 Task: Send email   from  to Email0081 with a subject Subject0081 and add a message Message0081
Action: Mouse moved to (447, 483)
Screenshot: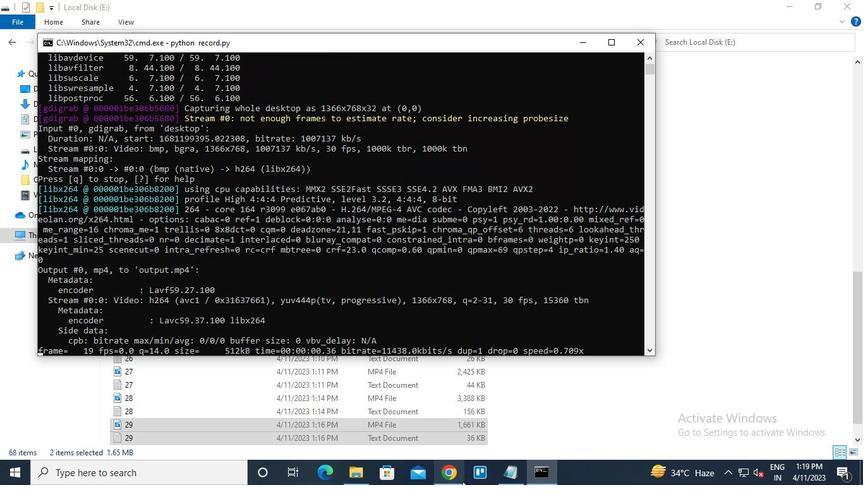 
Action: Mouse pressed left at (447, 483)
Screenshot: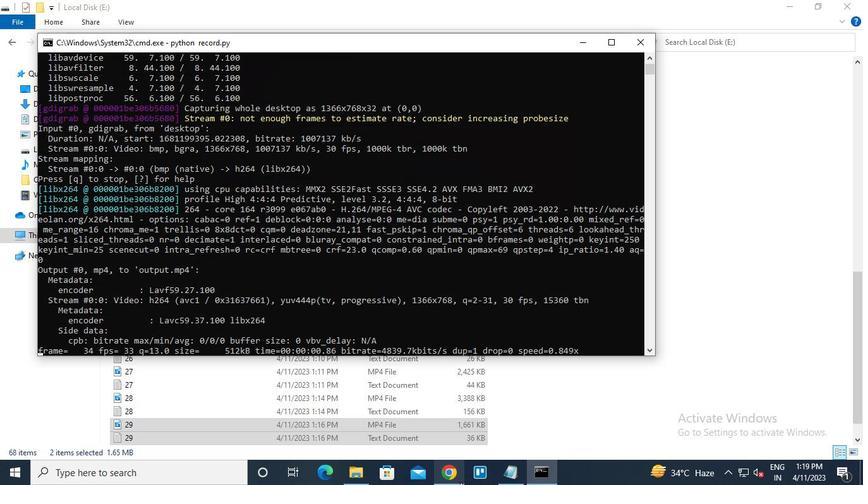 
Action: Mouse moved to (71, 0)
Screenshot: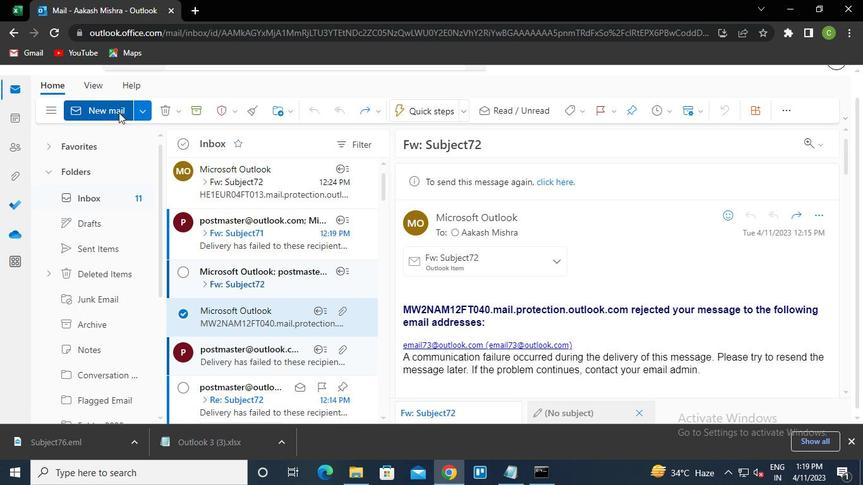 
Action: Mouse pressed left at (71, 0)
Screenshot: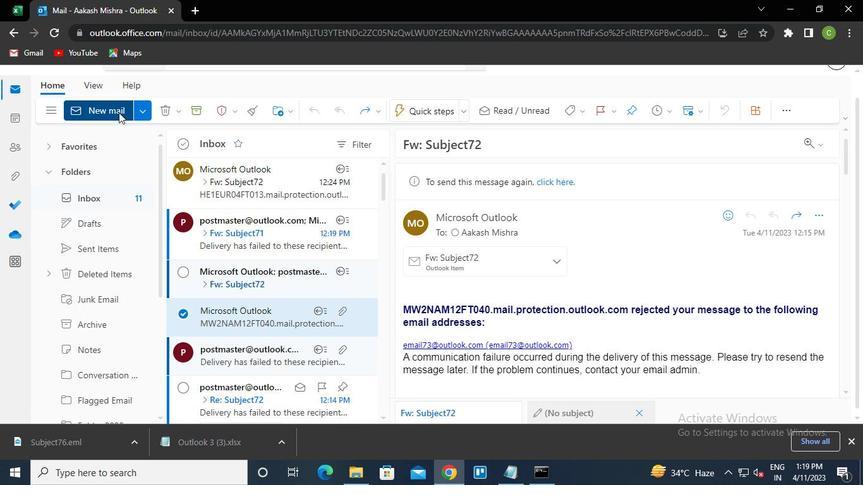 
Action: Mouse moved to (544, 484)
Screenshot: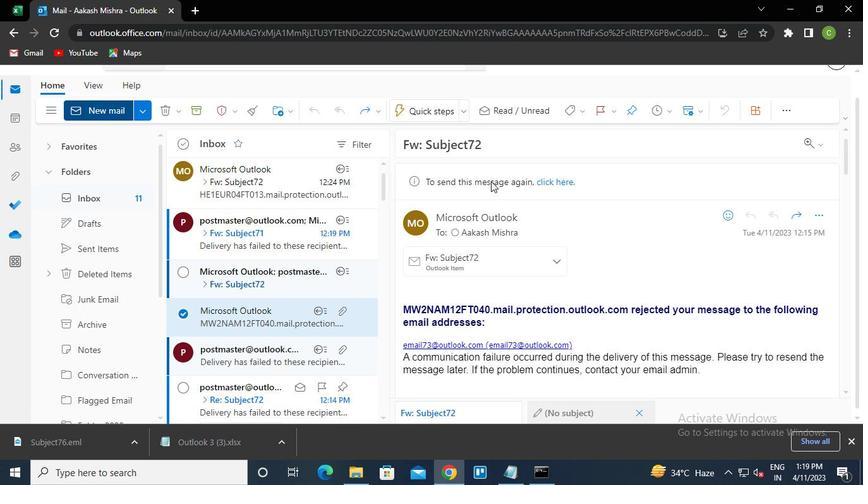 
Action: Mouse pressed left at (544, 484)
Screenshot: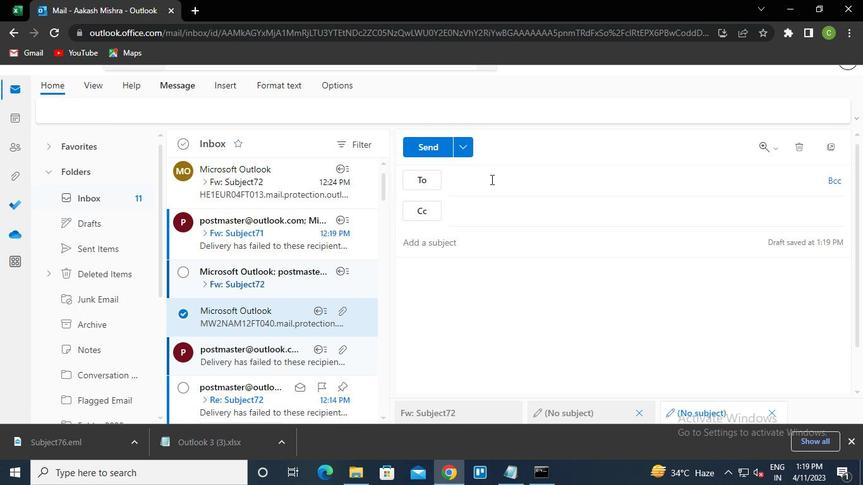 
Action: Mouse moved to (625, 20)
Screenshot: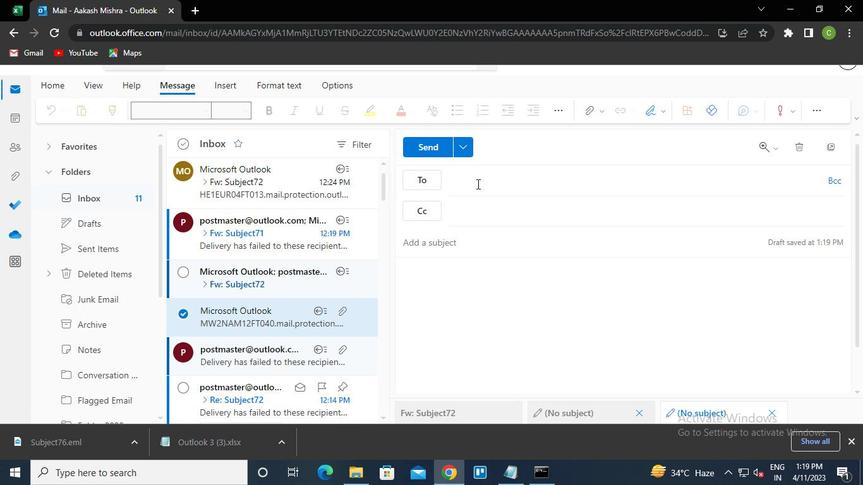 
Action: Mouse pressed left at (625, 20)
Screenshot: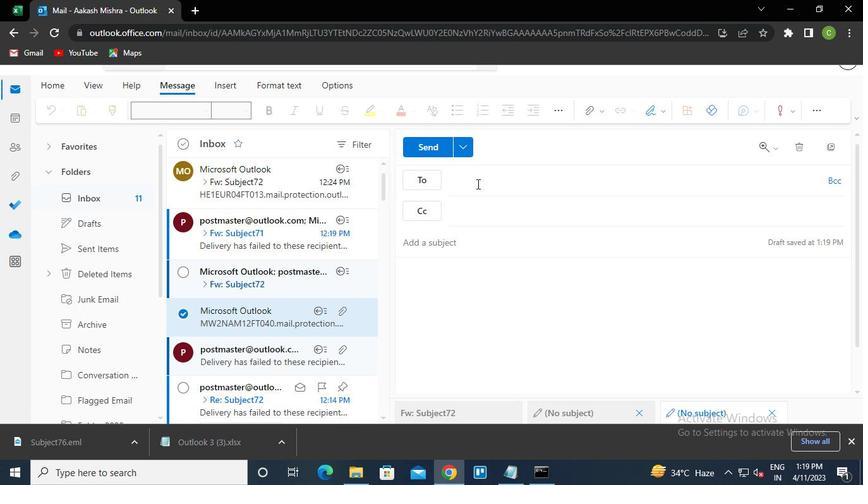 
Action: Mouse moved to (460, 482)
Screenshot: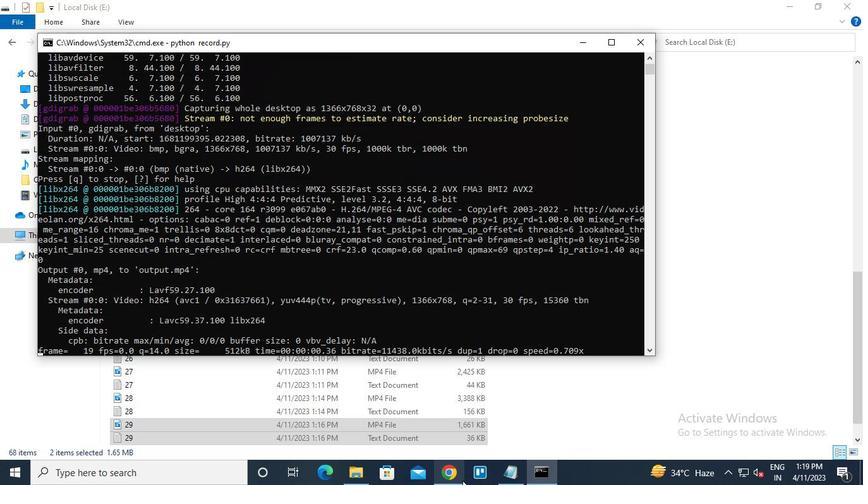 
Action: Mouse pressed left at (460, 482)
Screenshot: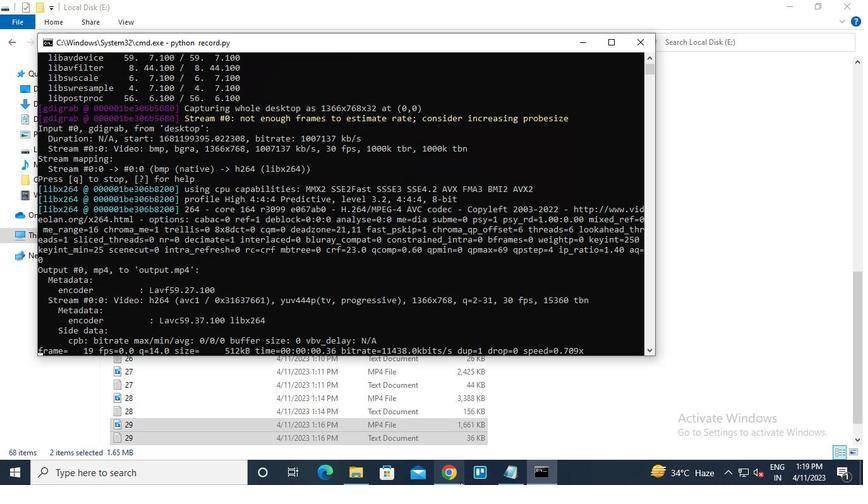 
Action: Mouse moved to (118, 112)
Screenshot: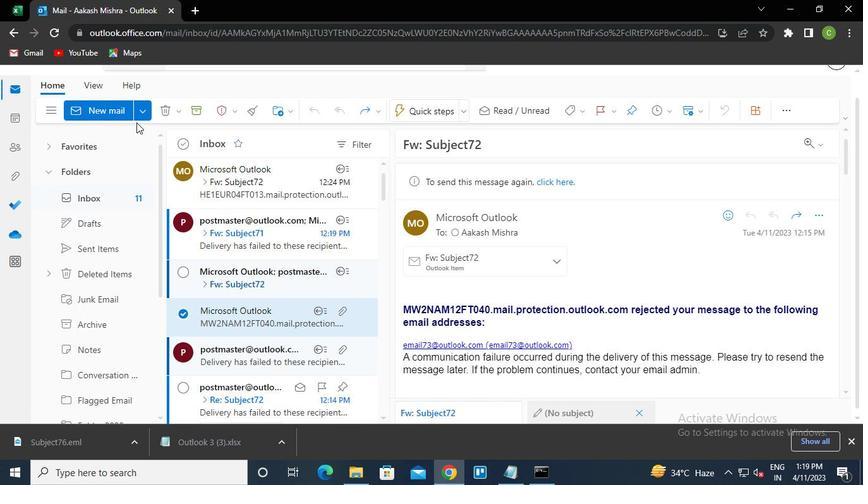 
Action: Mouse pressed left at (118, 112)
Screenshot: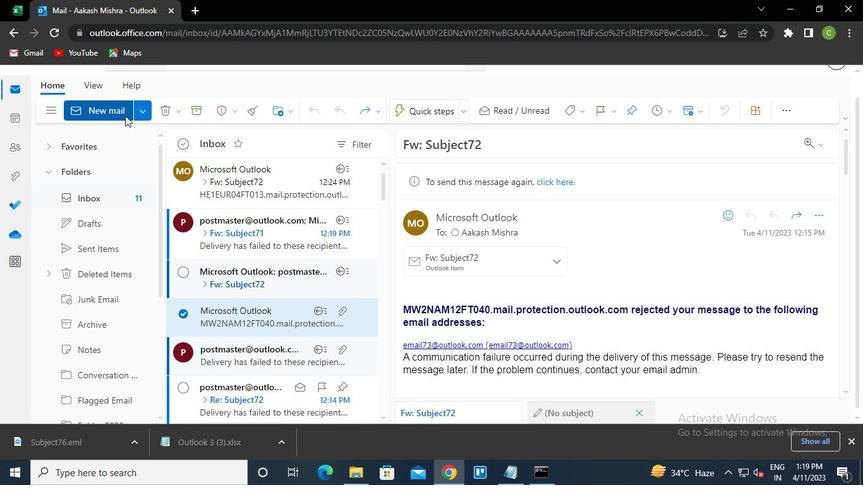 
Action: Mouse moved to (477, 183)
Screenshot: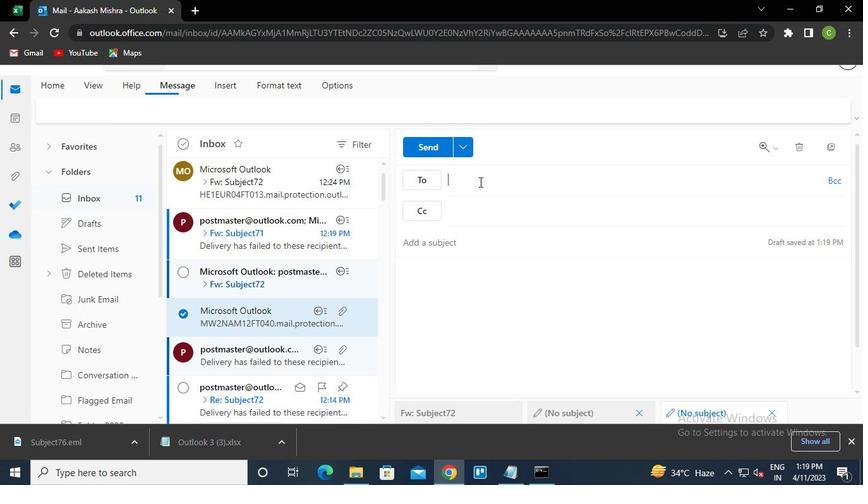 
Action: Keyboard Key.caps_lock
Screenshot: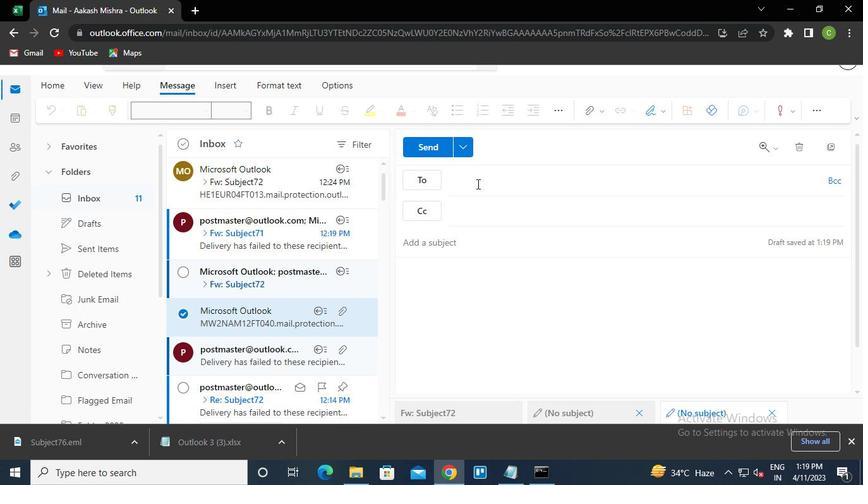 
Action: Keyboard e
Screenshot: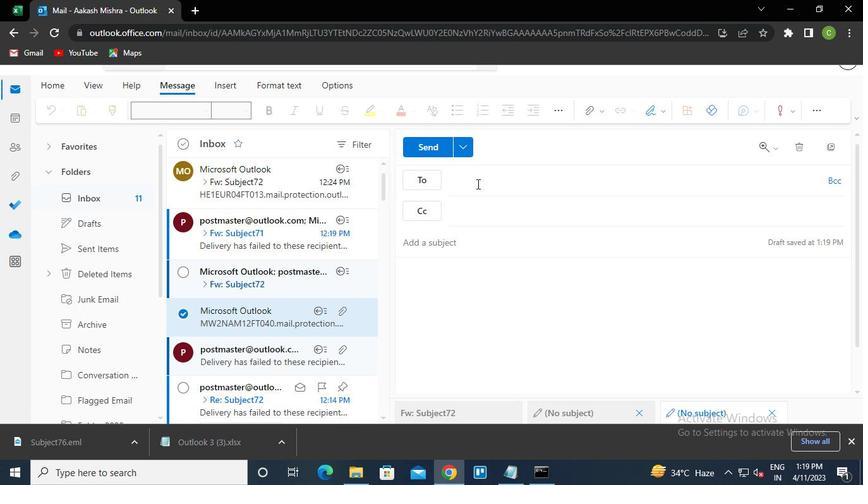 
Action: Keyboard m
Screenshot: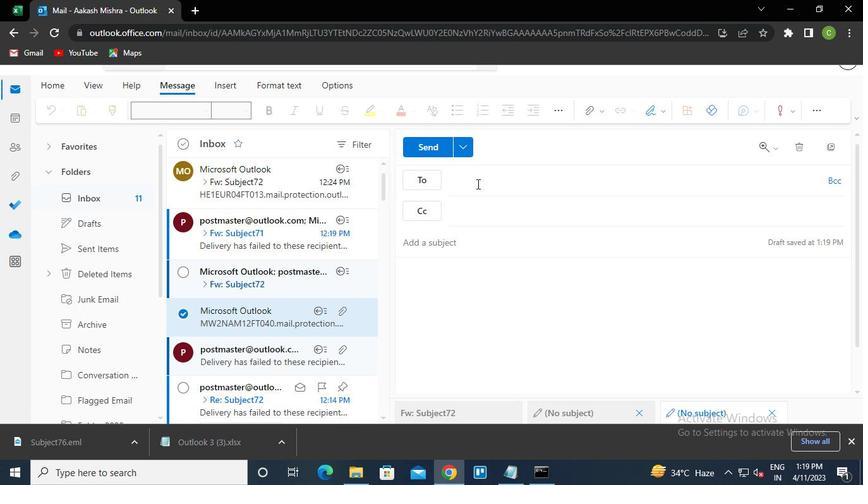 
Action: Keyboard a
Screenshot: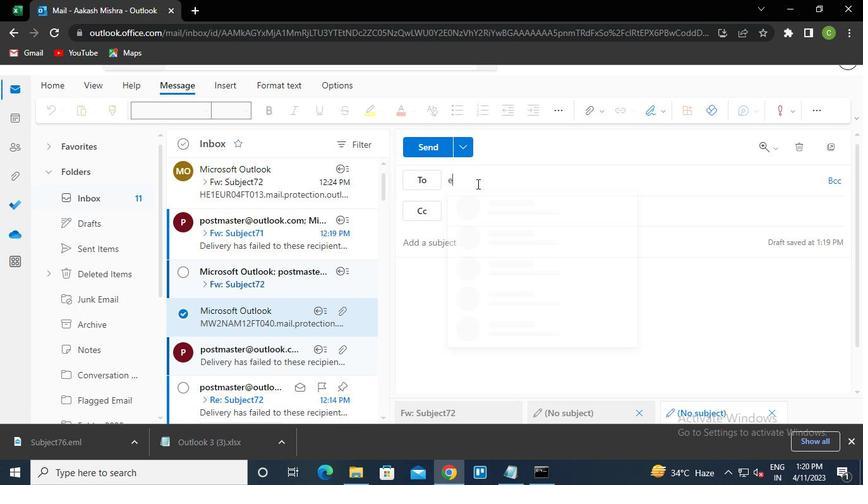 
Action: Keyboard i
Screenshot: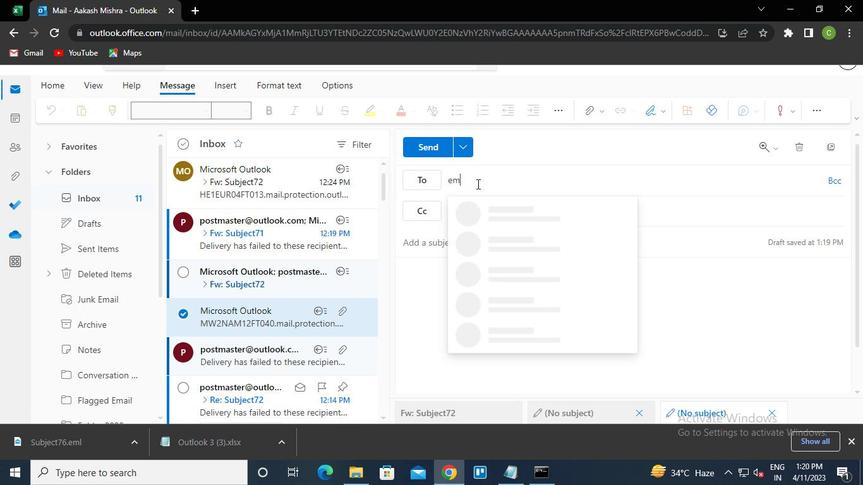 
Action: Keyboard l
Screenshot: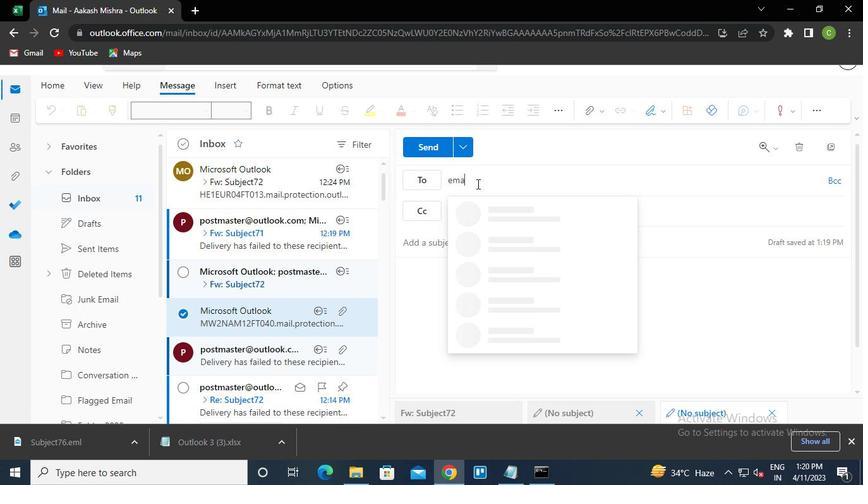 
Action: Keyboard <104>
Screenshot: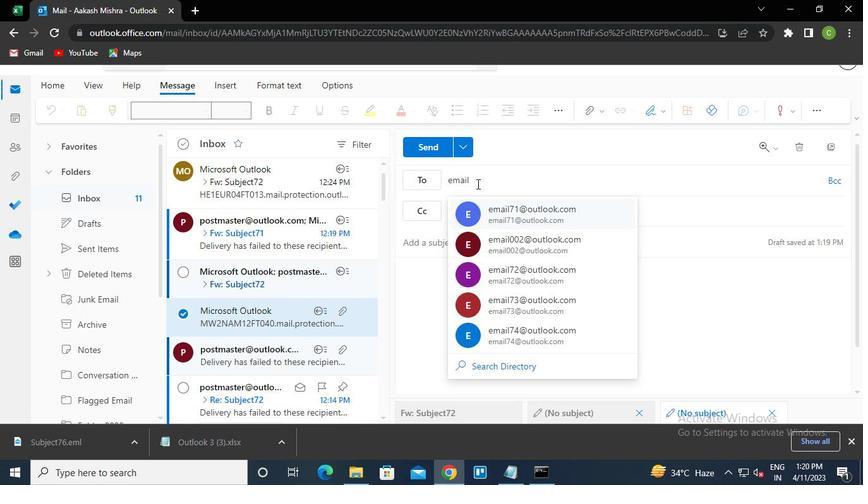 
Action: Keyboard <97>
Screenshot: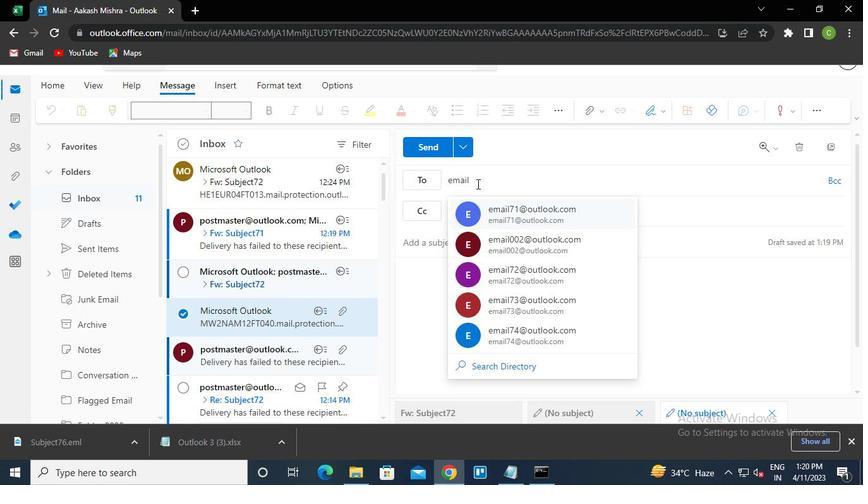 
Action: Keyboard Key.shift
Screenshot: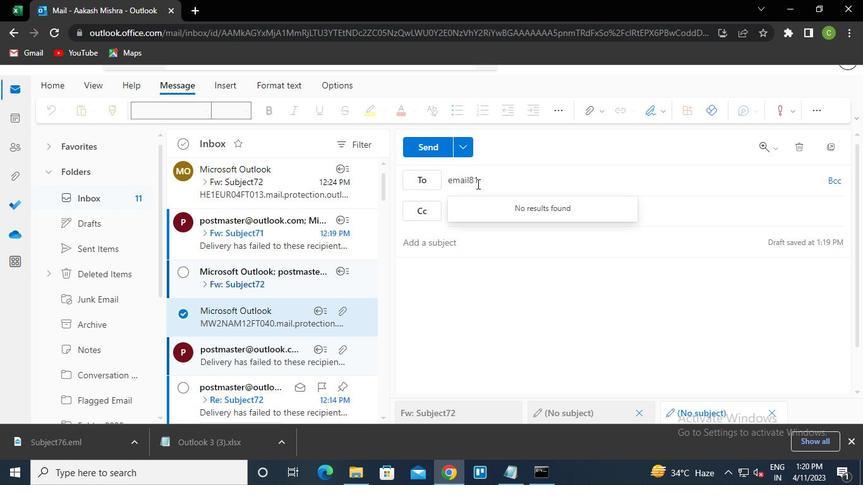 
Action: Keyboard @
Screenshot: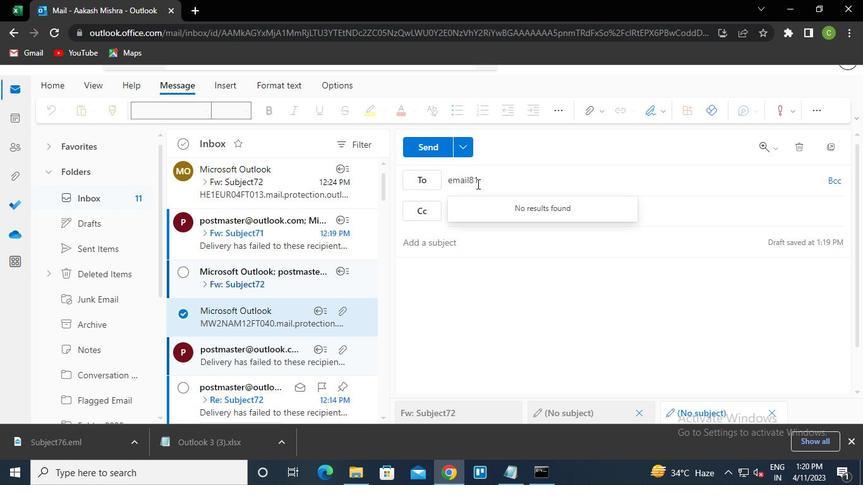 
Action: Keyboard o
Screenshot: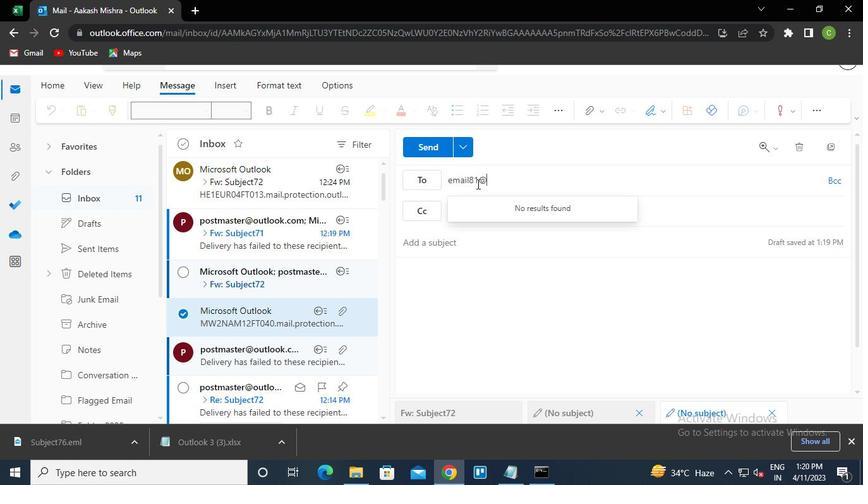 
Action: Keyboard u
Screenshot: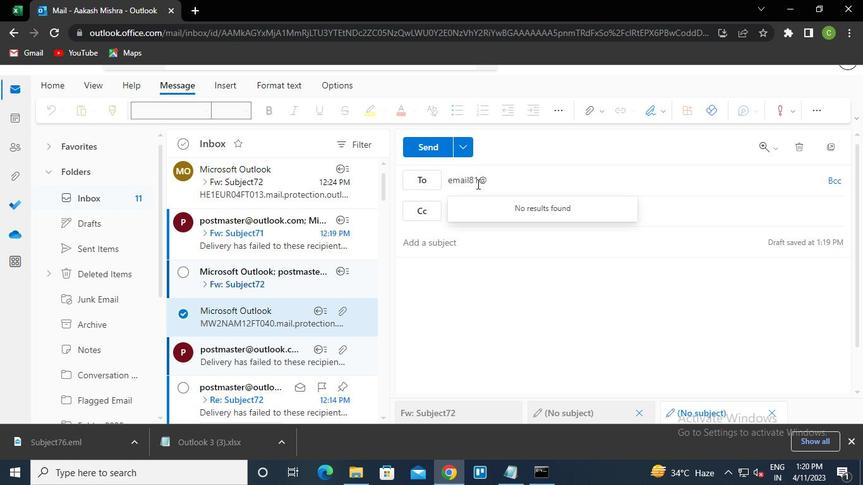 
Action: Keyboard t
Screenshot: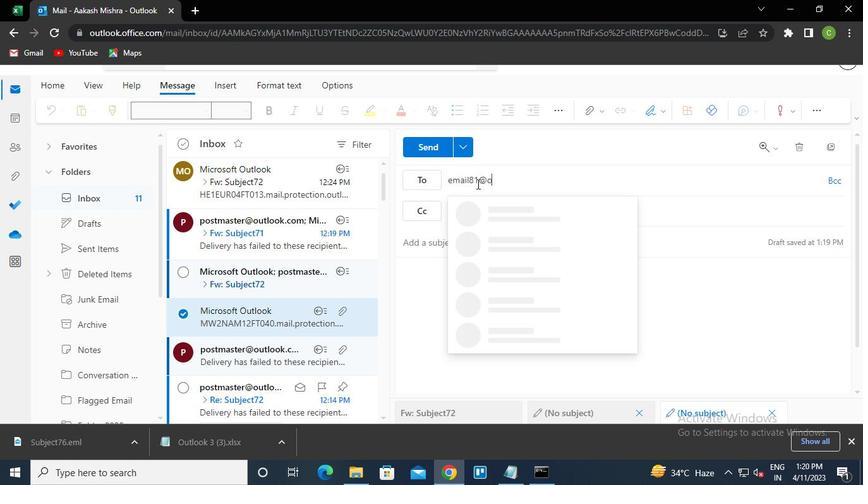 
Action: Keyboard l
Screenshot: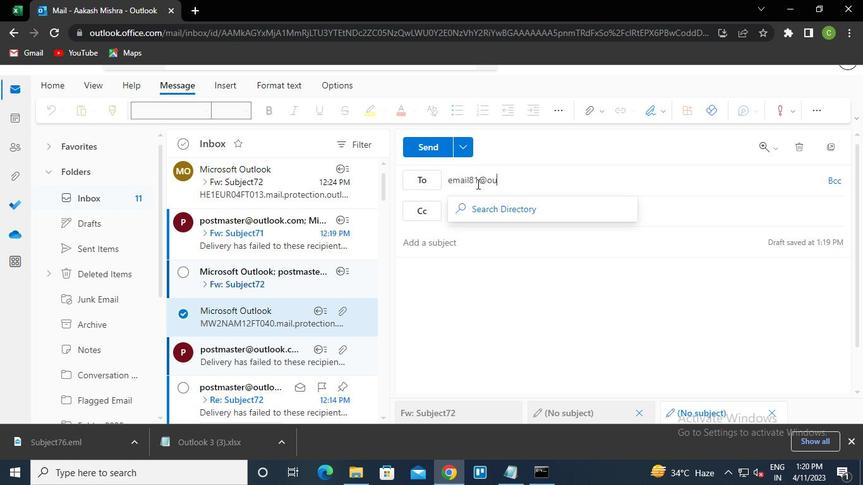 
Action: Keyboard o
Screenshot: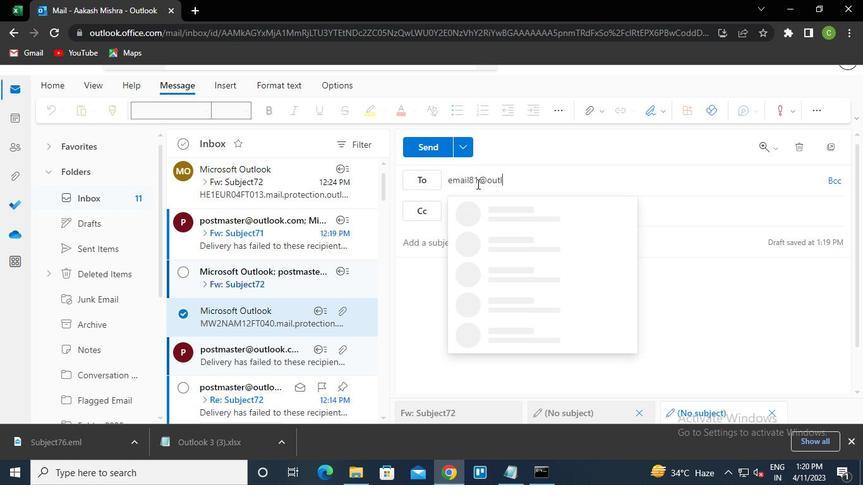 
Action: Keyboard o
Screenshot: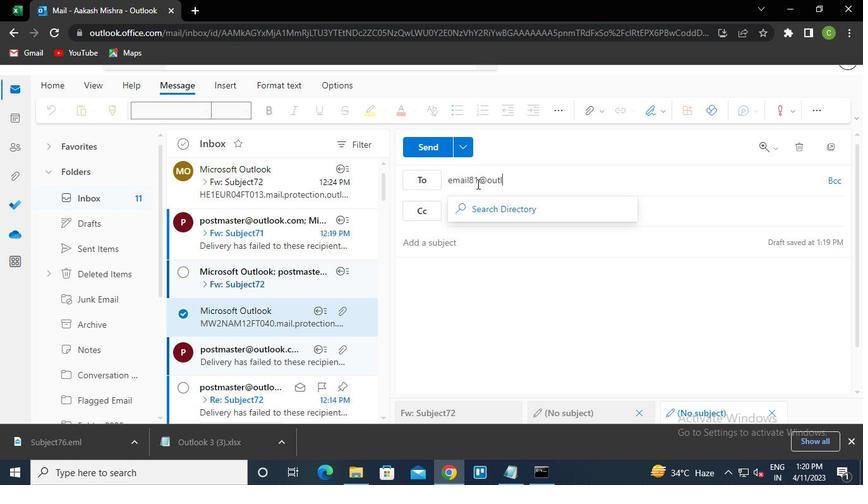 
Action: Keyboard k
Screenshot: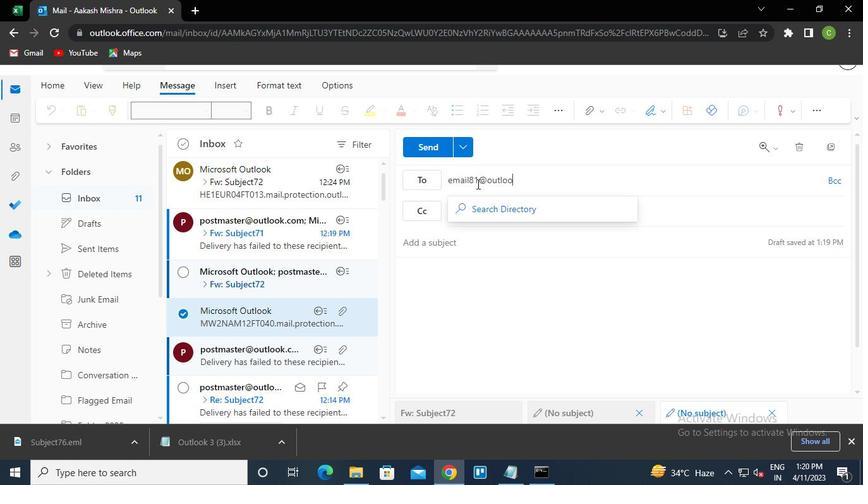 
Action: Keyboard .
Screenshot: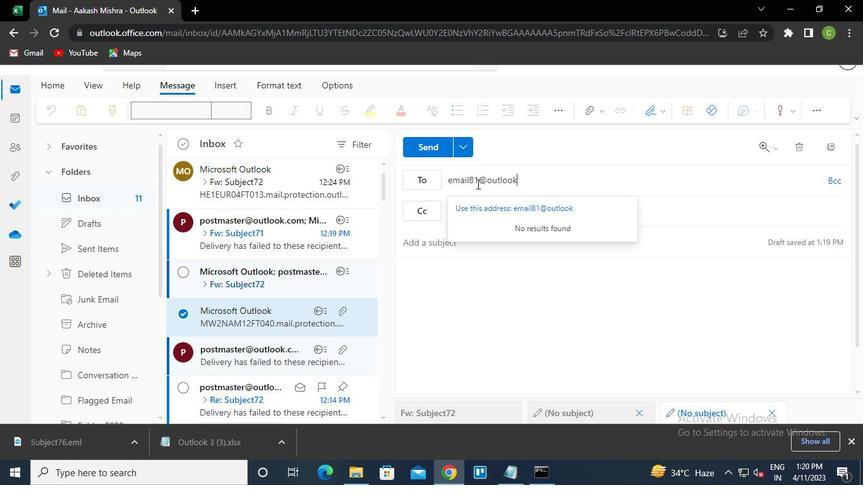 
Action: Keyboard c
Screenshot: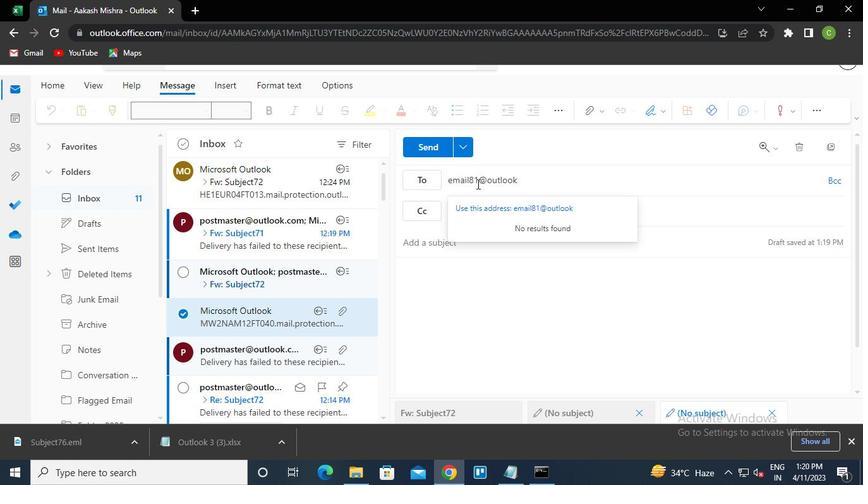
Action: Keyboard o
Screenshot: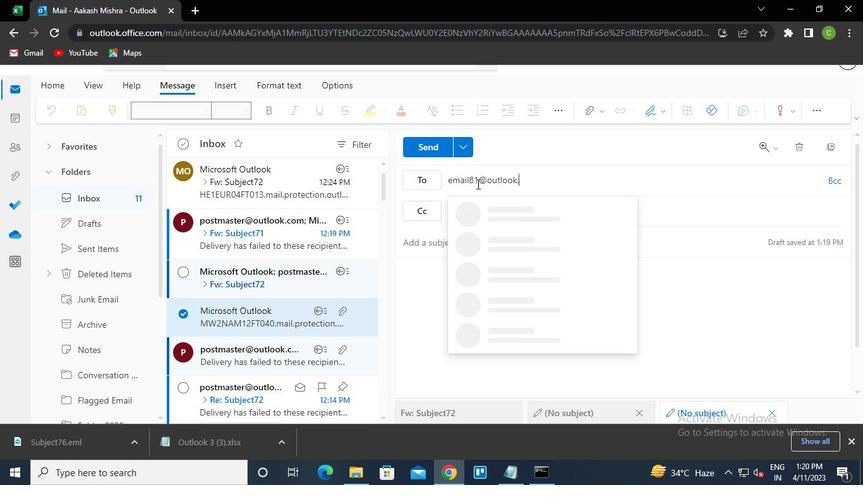 
Action: Keyboard m
Screenshot: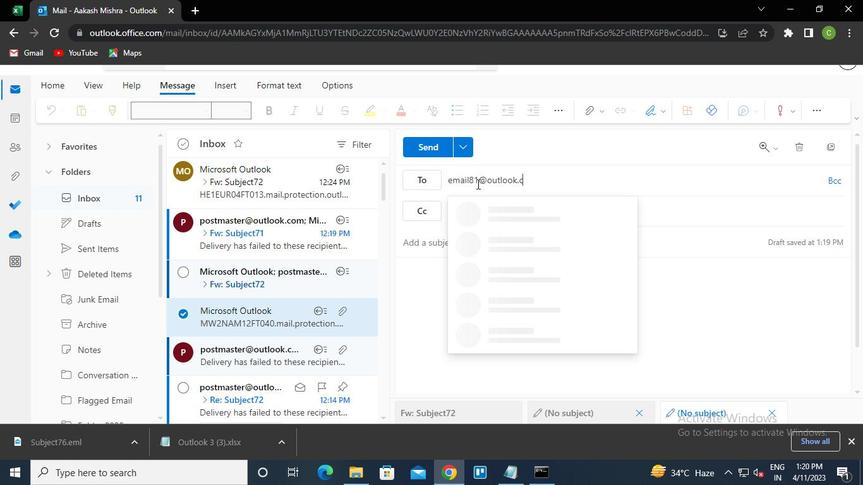 
Action: Keyboard Key.enter
Screenshot: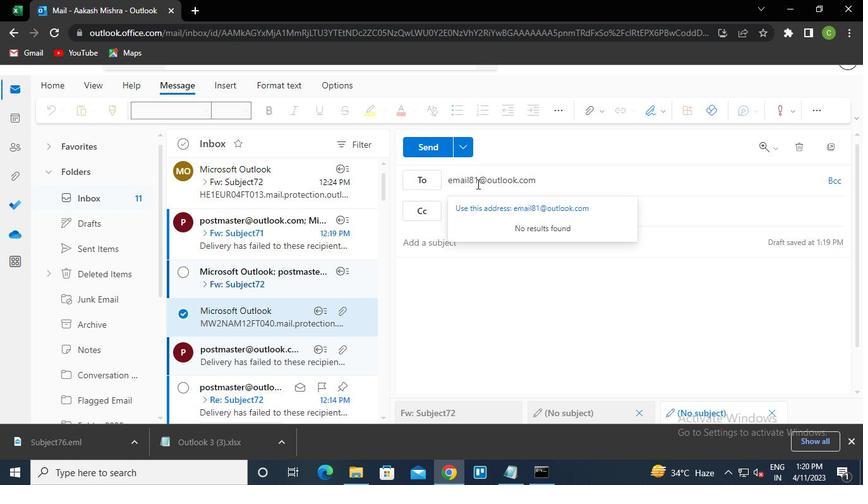 
Action: Mouse moved to (470, 242)
Screenshot: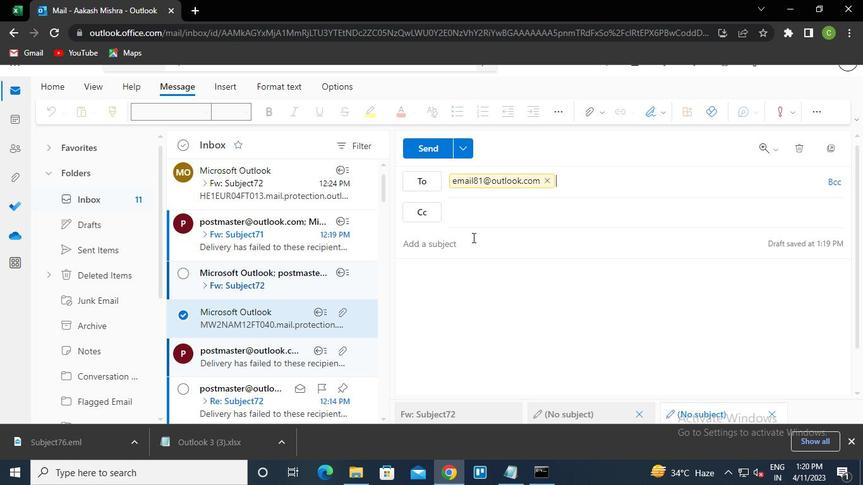 
Action: Mouse pressed left at (470, 242)
Screenshot: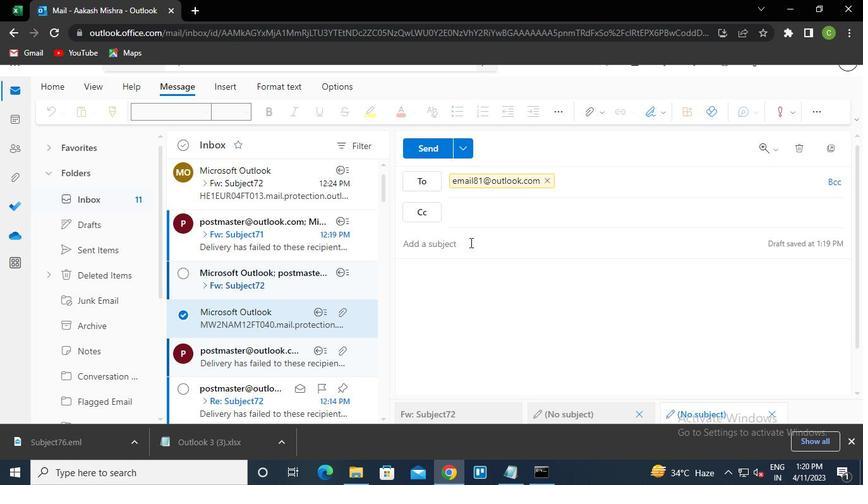 
Action: Keyboard Key.caps_lock
Screenshot: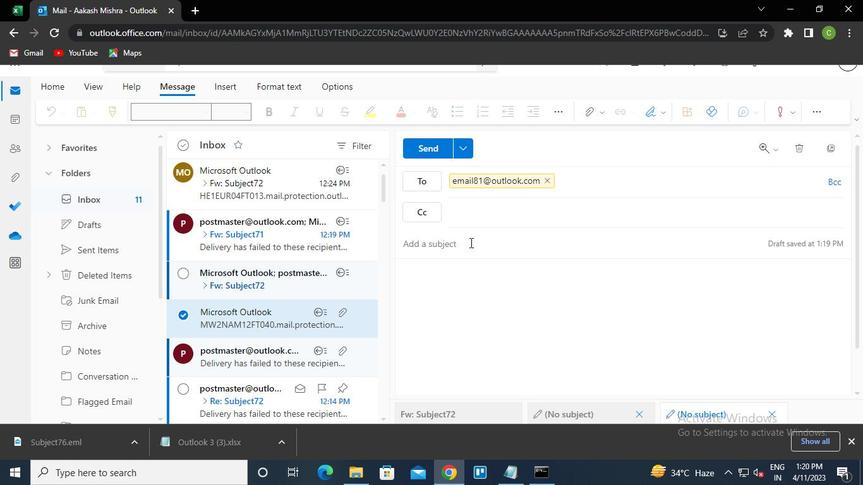 
Action: Keyboard s
Screenshot: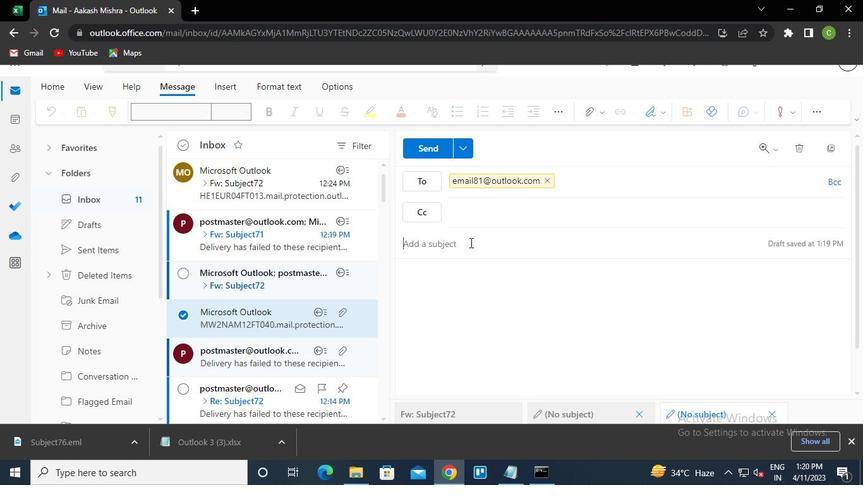 
Action: Keyboard Key.caps_lock
Screenshot: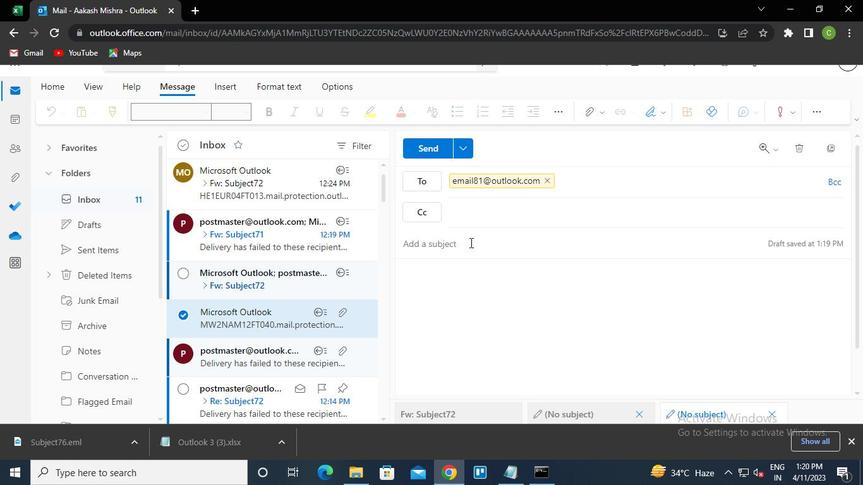 
Action: Keyboard u
Screenshot: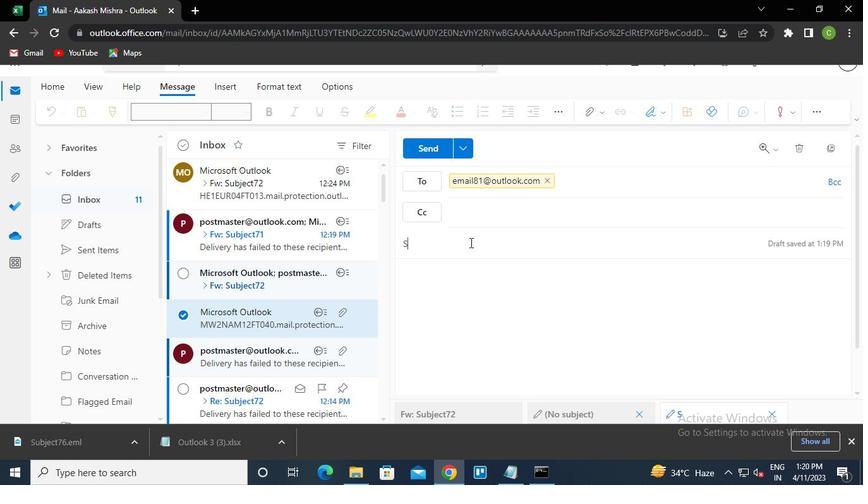 
Action: Keyboard b
Screenshot: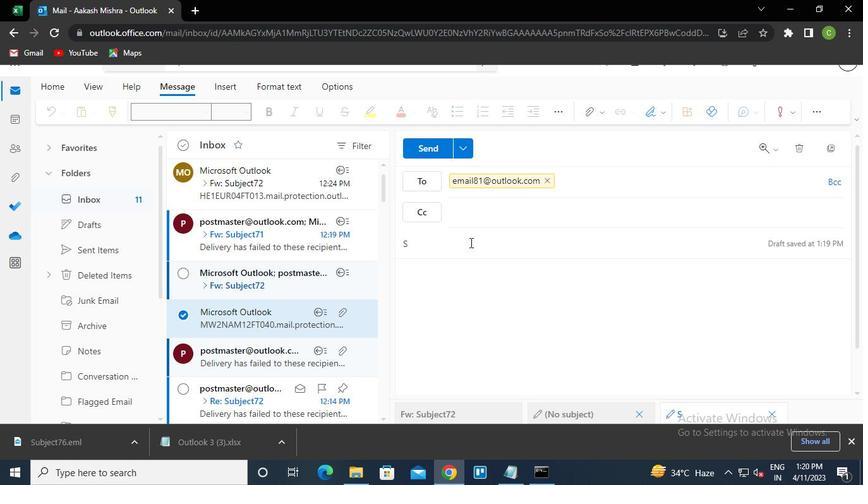 
Action: Keyboard j
Screenshot: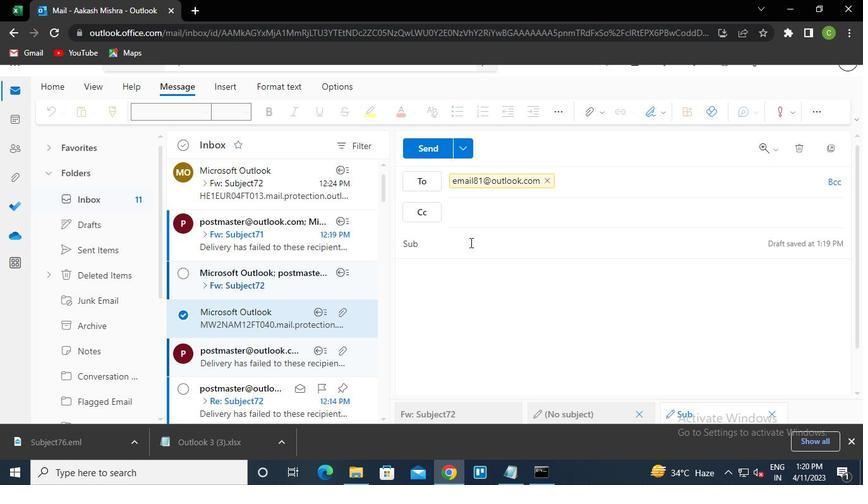 
Action: Keyboard e
Screenshot: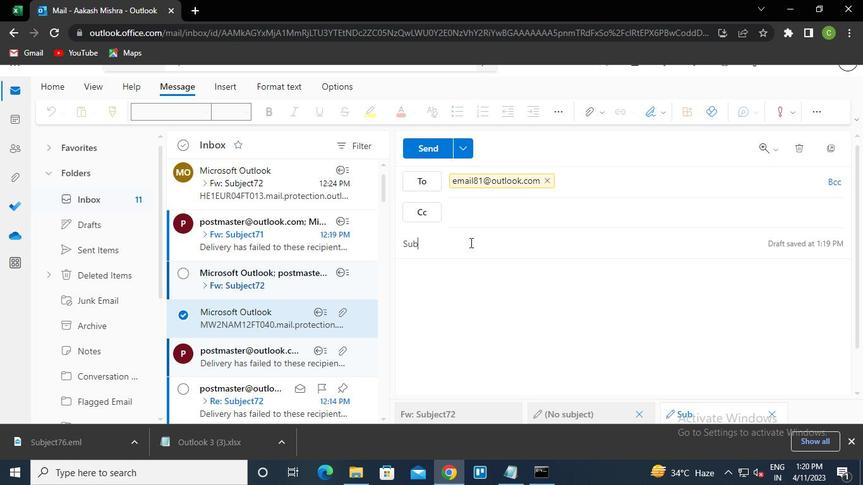 
Action: Keyboard c
Screenshot: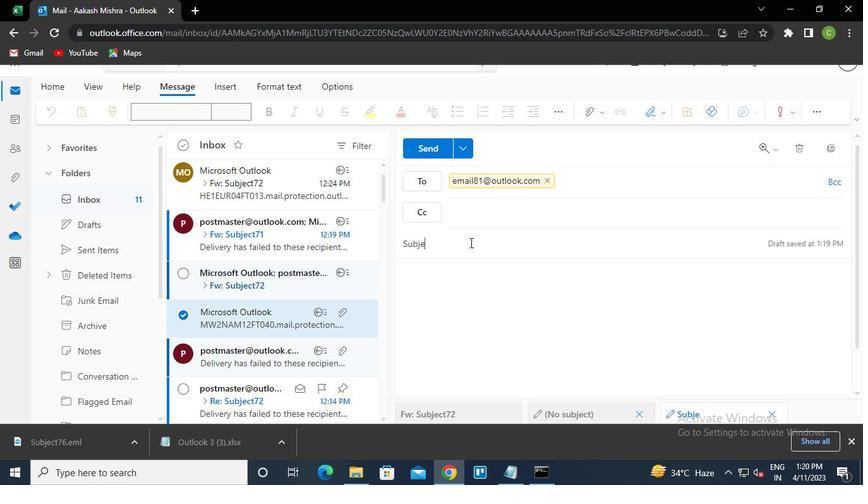 
Action: Keyboard t
Screenshot: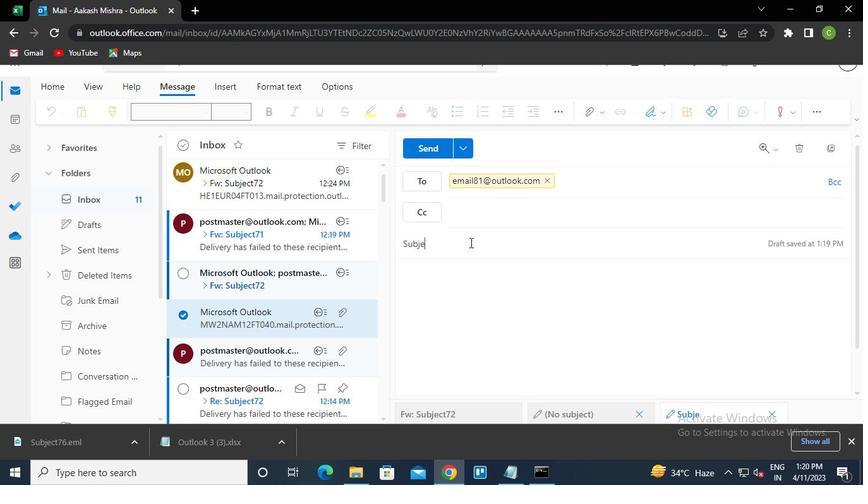 
Action: Keyboard Key.space
Screenshot: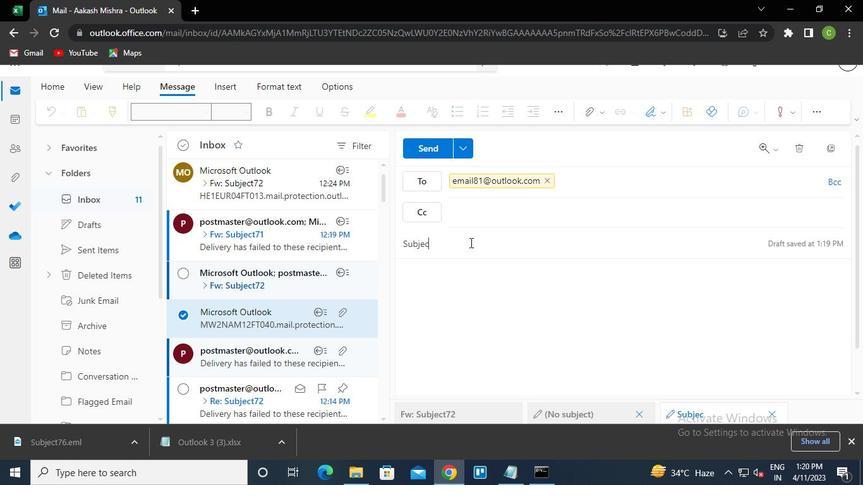
Action: Keyboard <104>
Screenshot: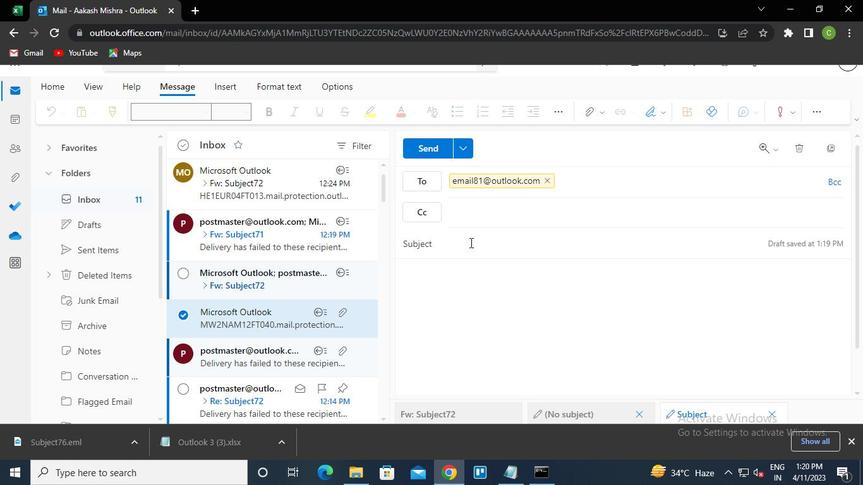 
Action: Keyboard <97>
Screenshot: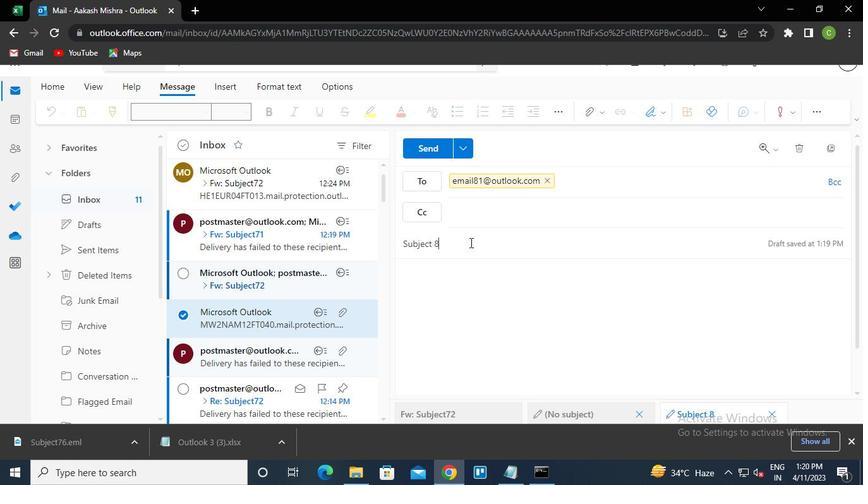 
Action: Mouse moved to (467, 277)
Screenshot: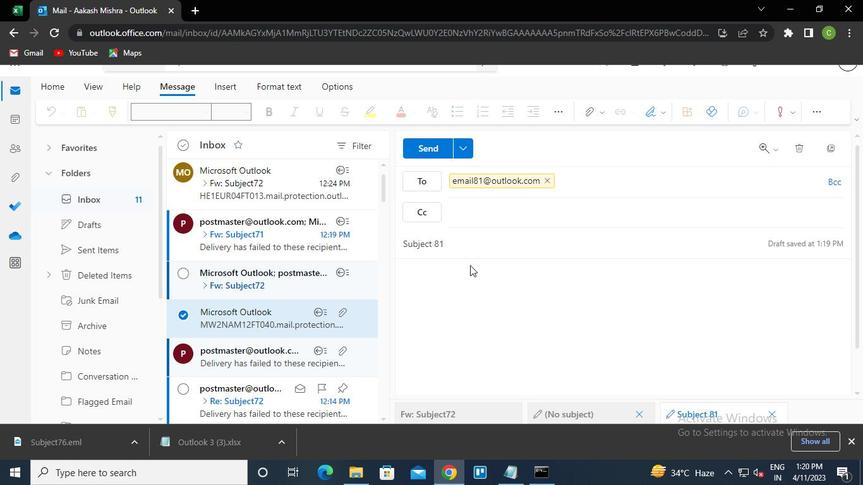 
Action: Mouse pressed left at (467, 277)
Screenshot: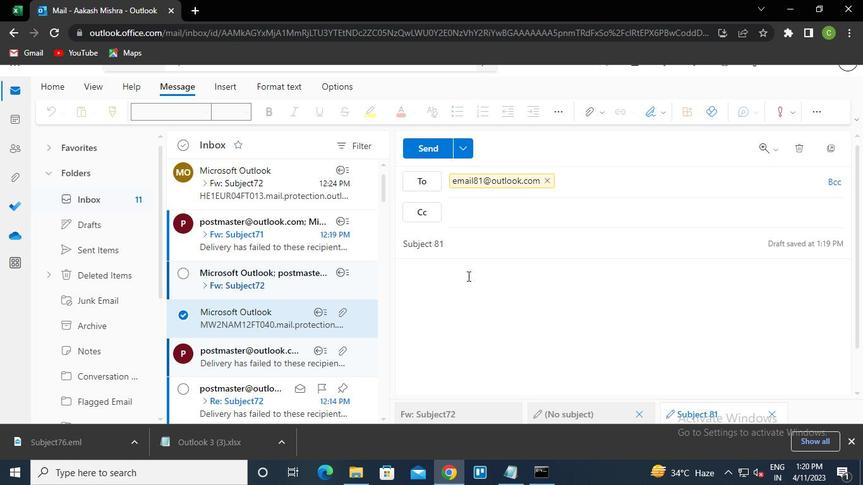 
Action: Keyboard Key.caps_lock
Screenshot: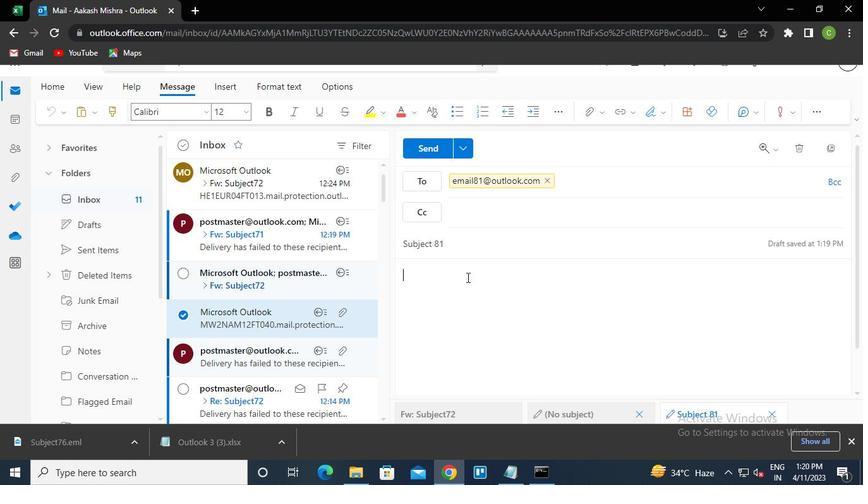 
Action: Keyboard m
Screenshot: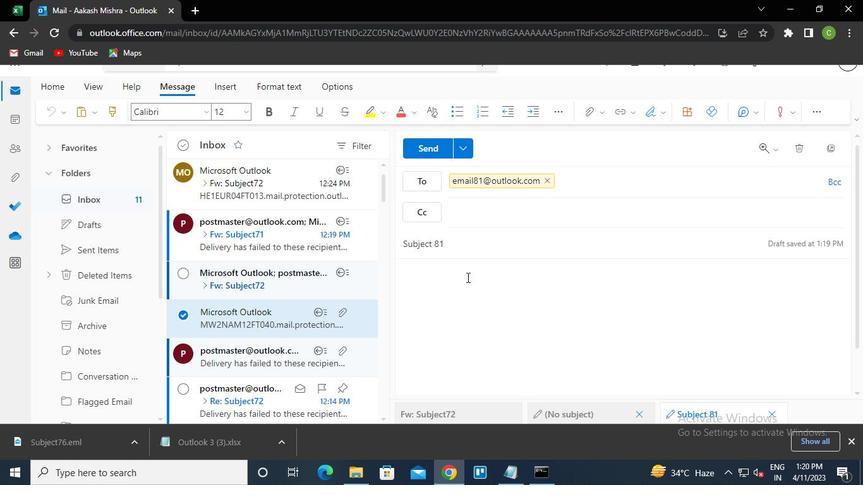
Action: Keyboard Key.caps_lock
Screenshot: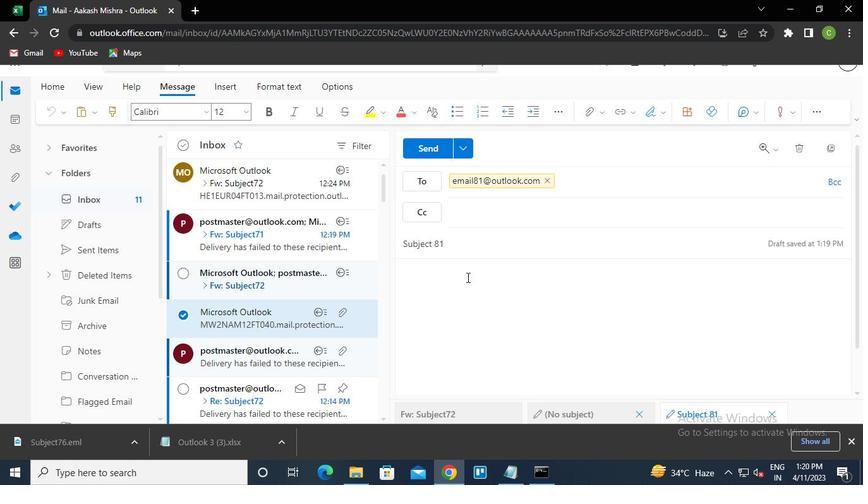 
Action: Keyboard e
Screenshot: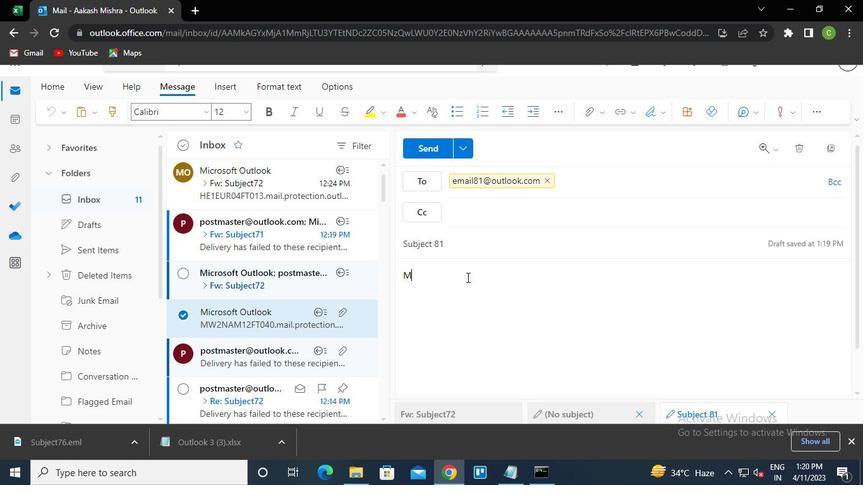 
Action: Keyboard s
Screenshot: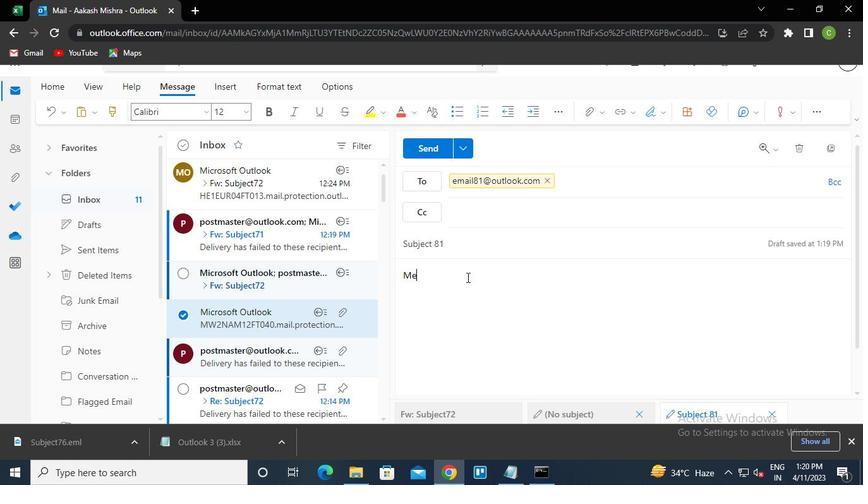 
Action: Keyboard s
Screenshot: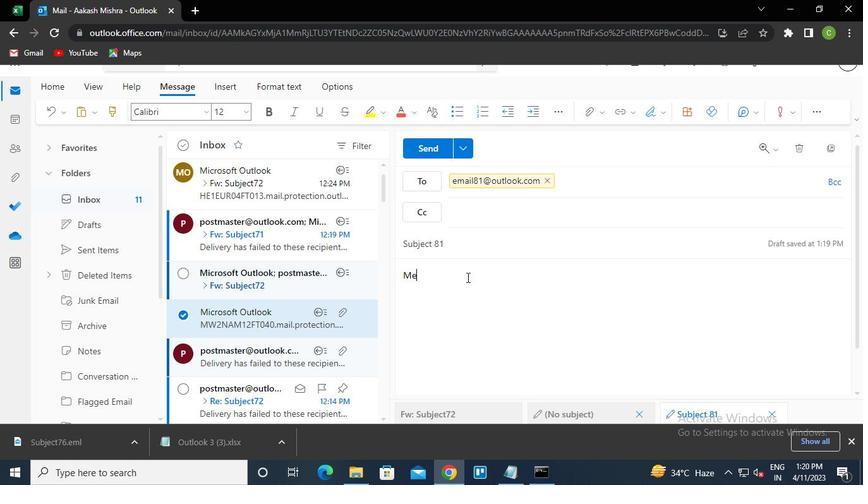 
Action: Keyboard a
Screenshot: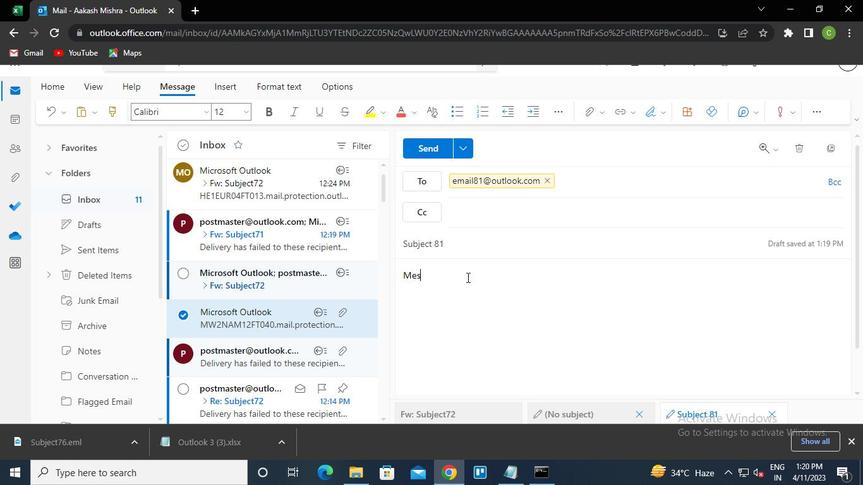 
Action: Keyboard g
Screenshot: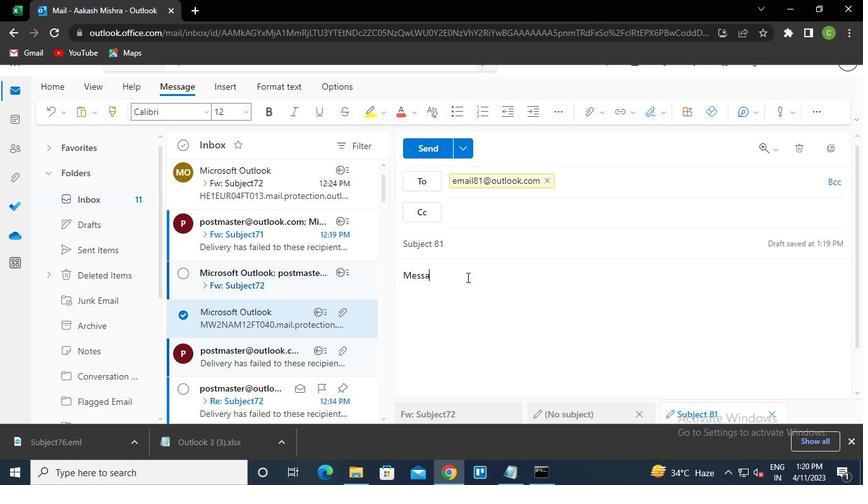 
Action: Keyboard e
Screenshot: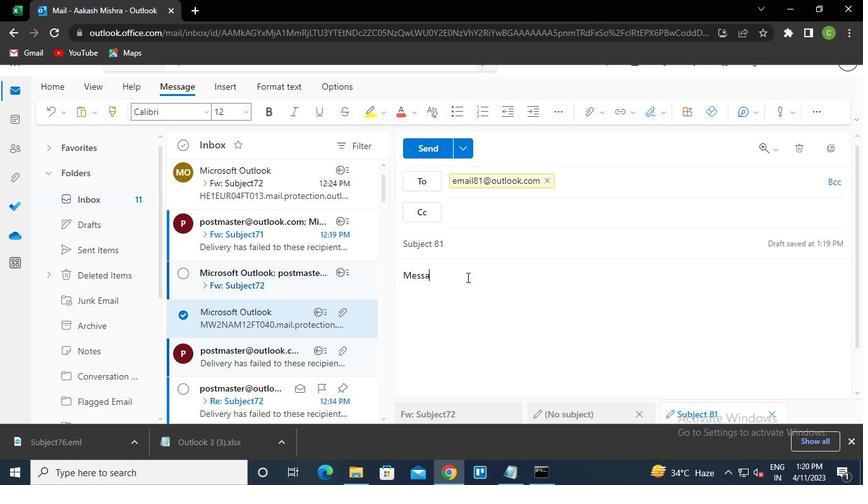 
Action: Keyboard Key.space
Screenshot: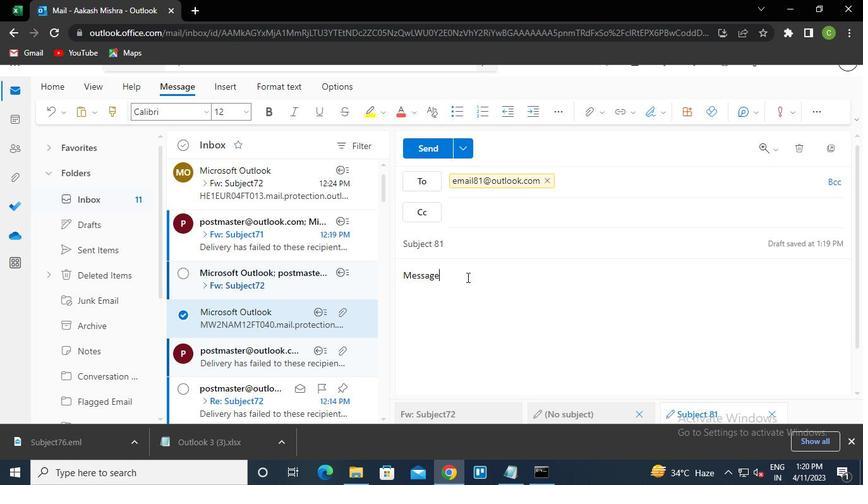 
Action: Keyboard <104>
Screenshot: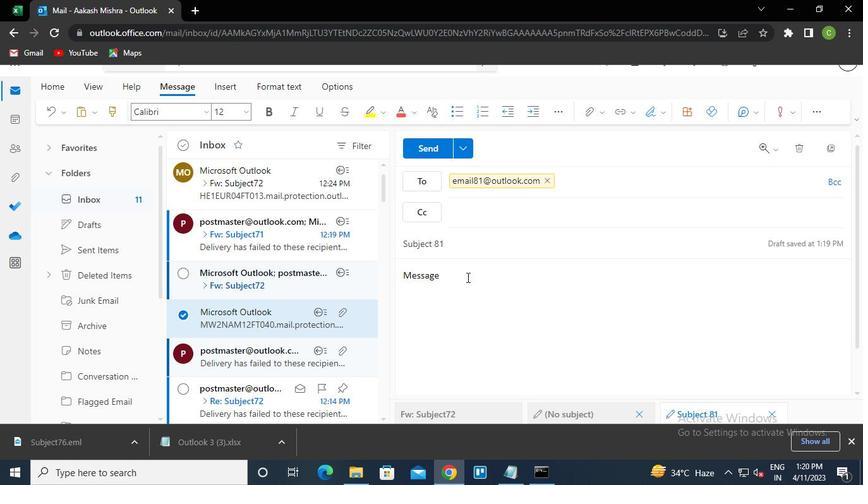 
Action: Keyboard <97>
Screenshot: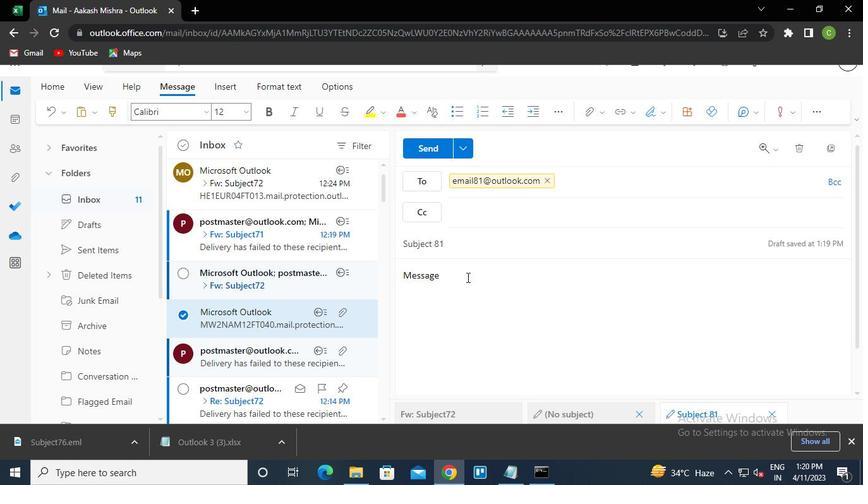 
Action: Mouse moved to (433, 150)
Screenshot: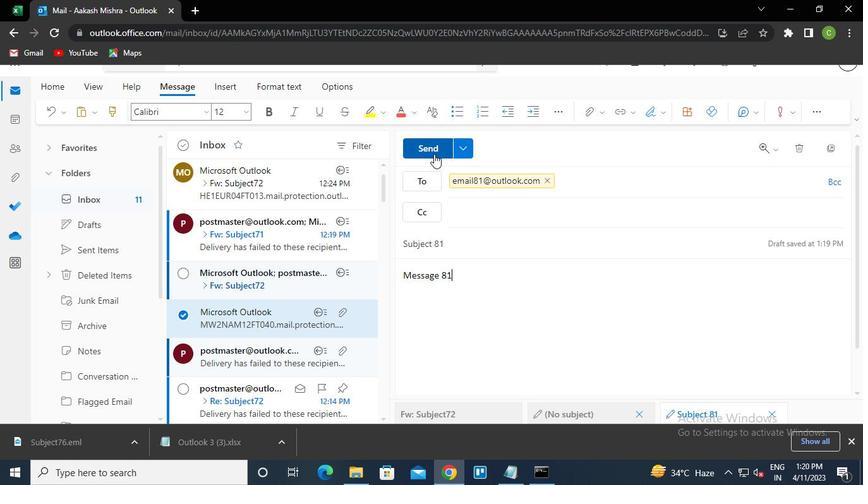 
Action: Mouse pressed left at (433, 150)
Screenshot: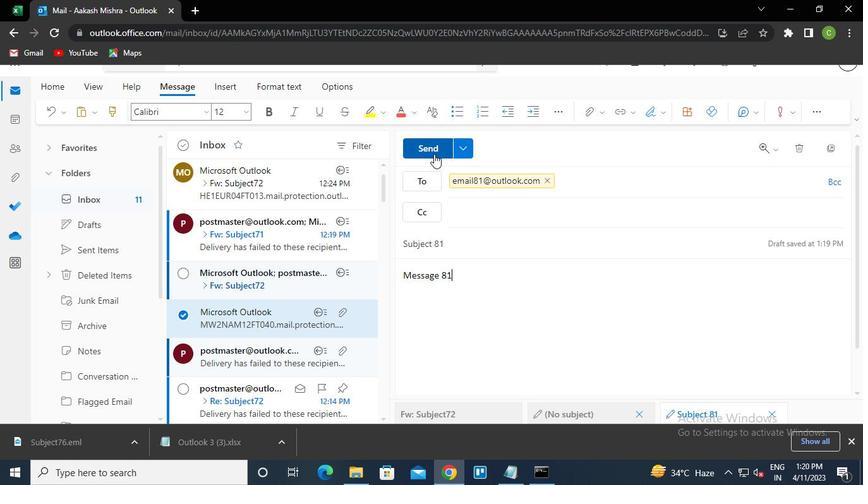 
Action: Mouse moved to (540, 470)
Screenshot: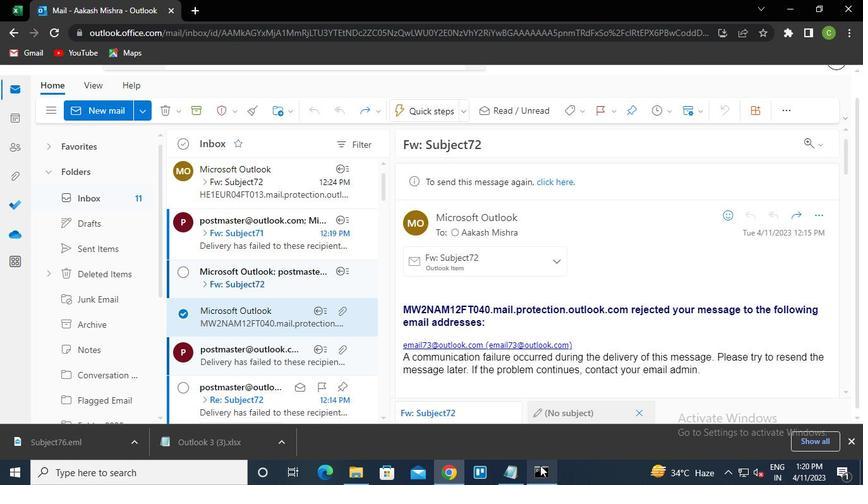 
Action: Mouse pressed left at (540, 470)
Screenshot: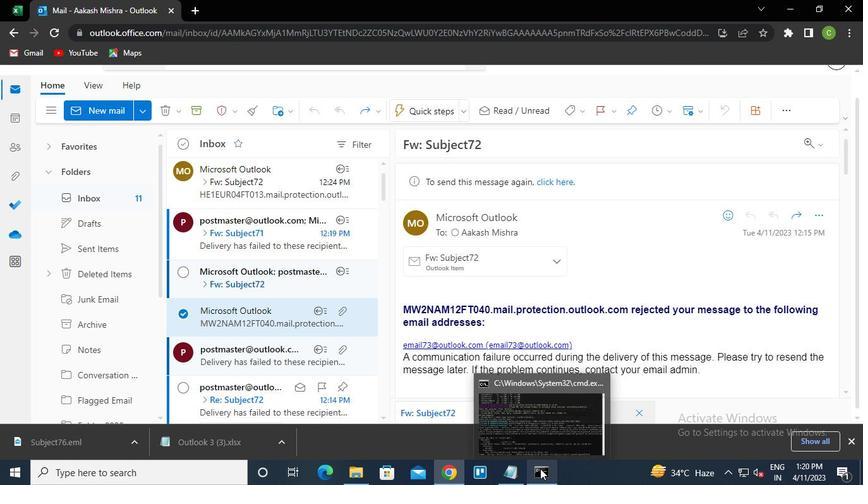 
Action: Mouse moved to (640, 47)
Screenshot: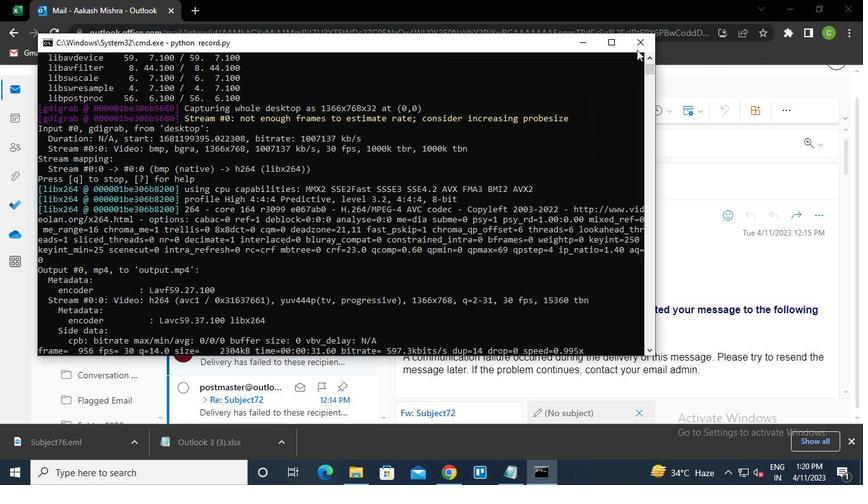 
Action: Mouse pressed left at (640, 47)
Screenshot: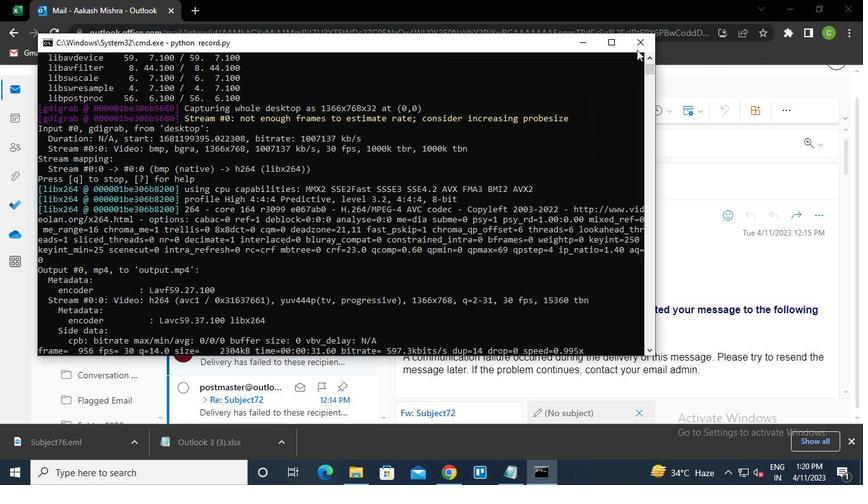 
Action: Mouse moved to (640, 54)
Screenshot: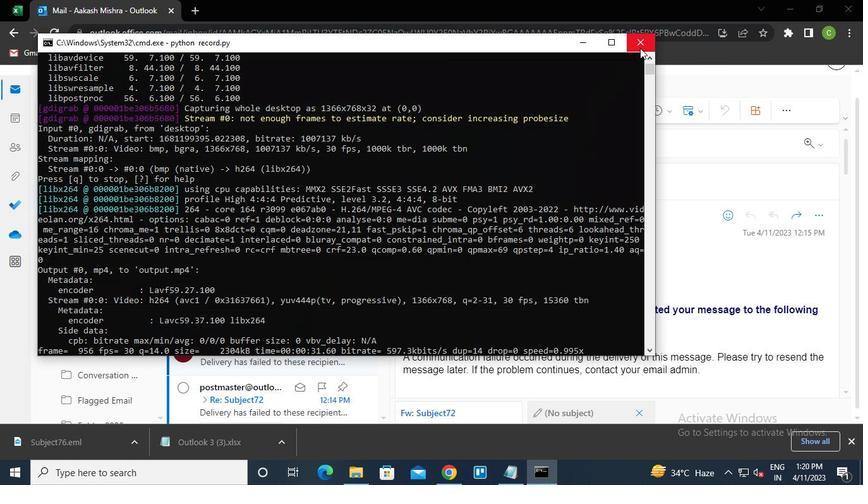 
